 Task: Create a sub task Release to Production / Go Live for the task  Create a new online platform for online art sales in the project ArchBridge , assign it to team member softage.4@softage.net and update the status of the sub task to  Completed , set the priority of the sub task to High
Action: Mouse moved to (299, 341)
Screenshot: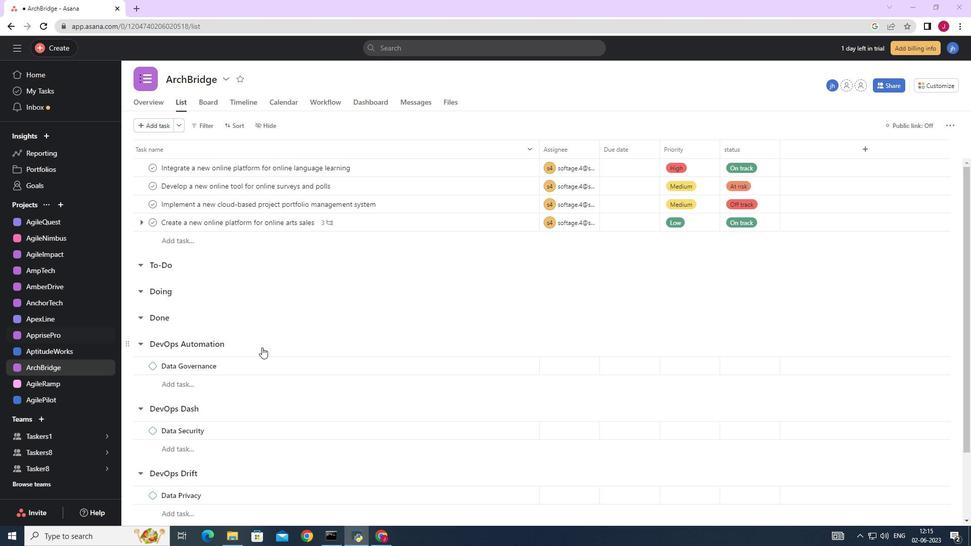 
Action: Mouse scrolled (299, 341) with delta (0, 0)
Screenshot: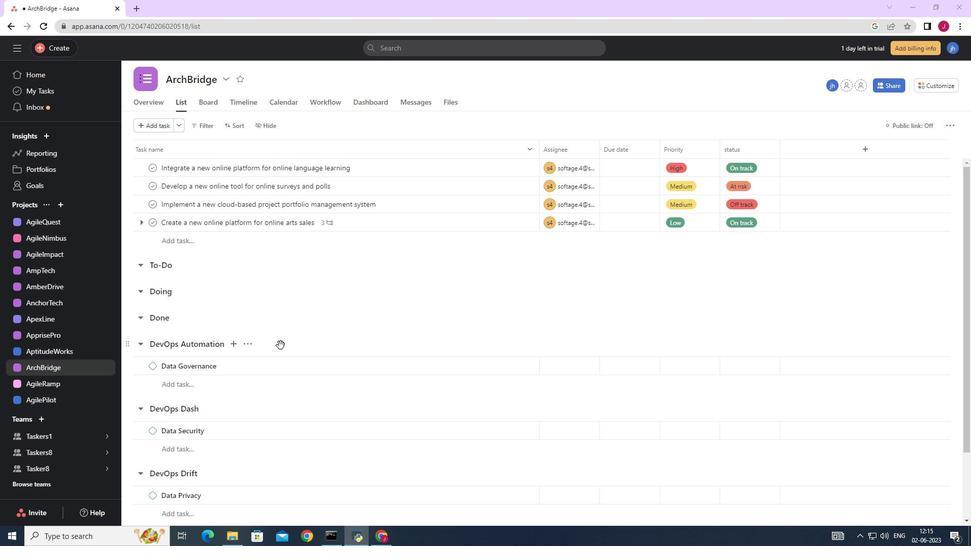 
Action: Mouse scrolled (299, 341) with delta (0, 0)
Screenshot: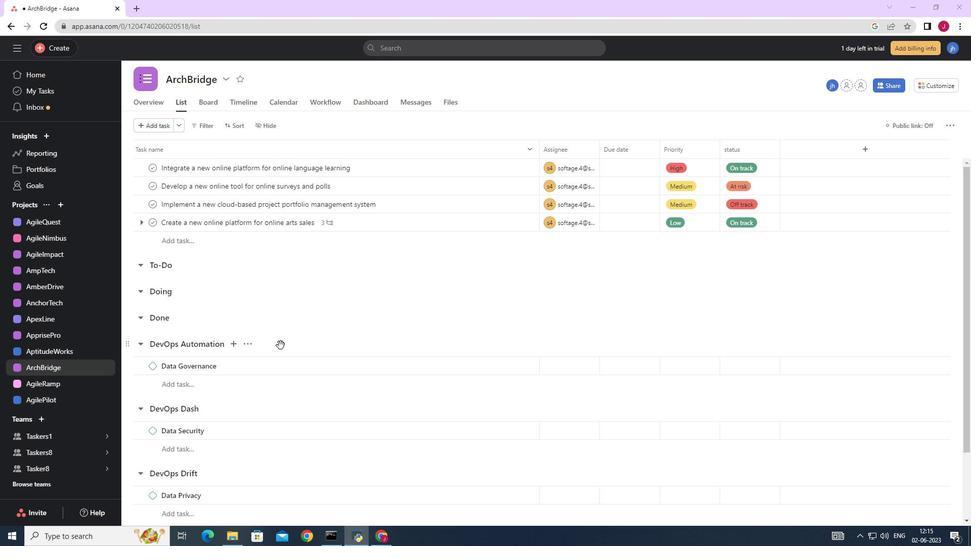 
Action: Mouse moved to (300, 341)
Screenshot: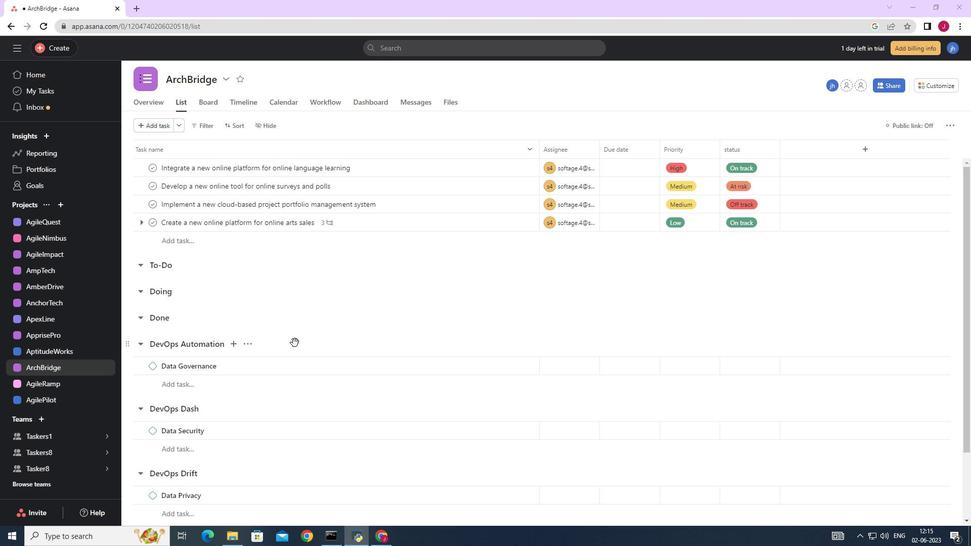 
Action: Mouse scrolled (300, 341) with delta (0, 0)
Screenshot: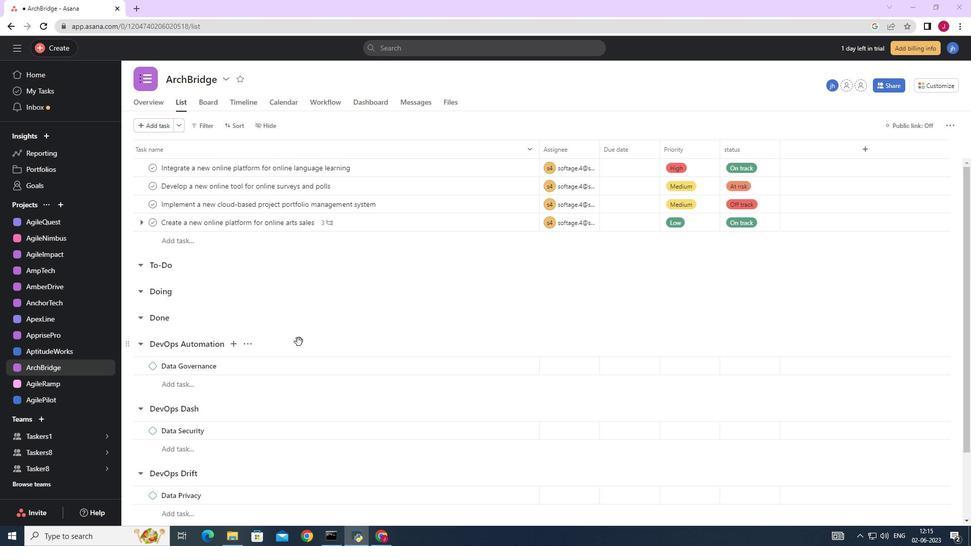
Action: Mouse moved to (301, 341)
Screenshot: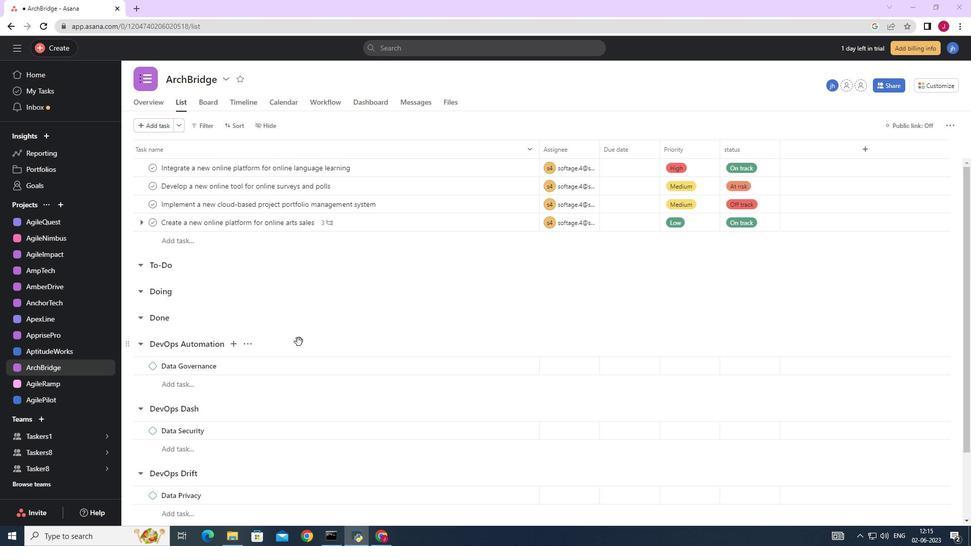 
Action: Mouse scrolled (301, 341) with delta (0, 0)
Screenshot: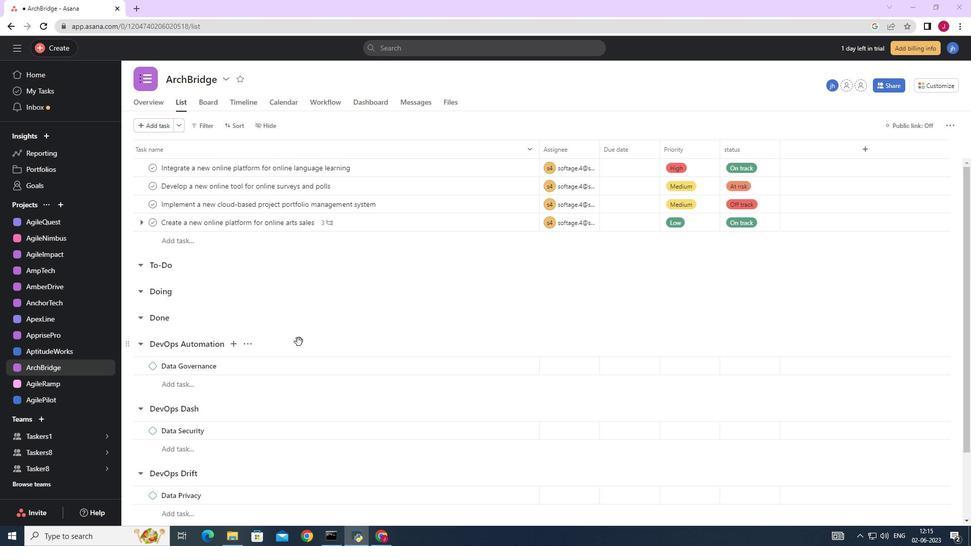 
Action: Mouse scrolled (301, 341) with delta (0, 0)
Screenshot: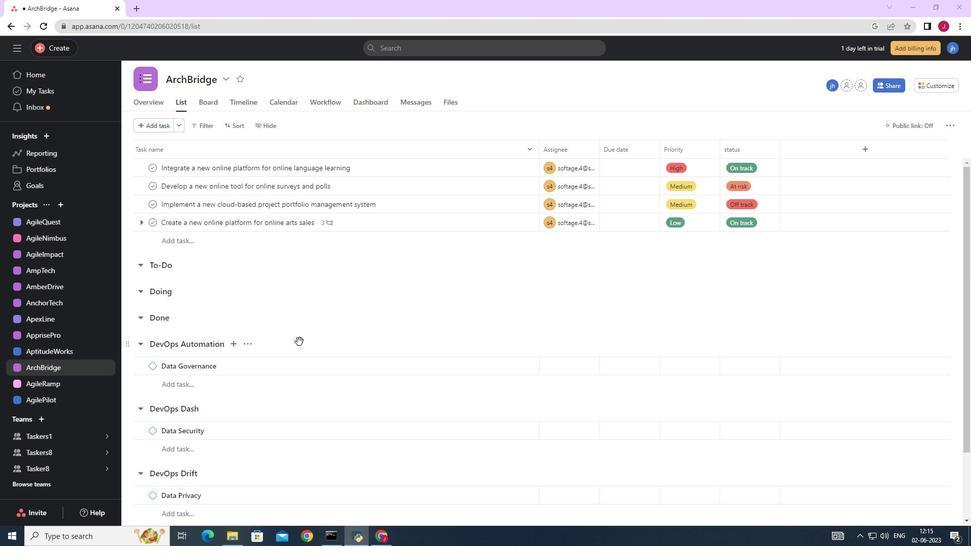 
Action: Mouse moved to (306, 345)
Screenshot: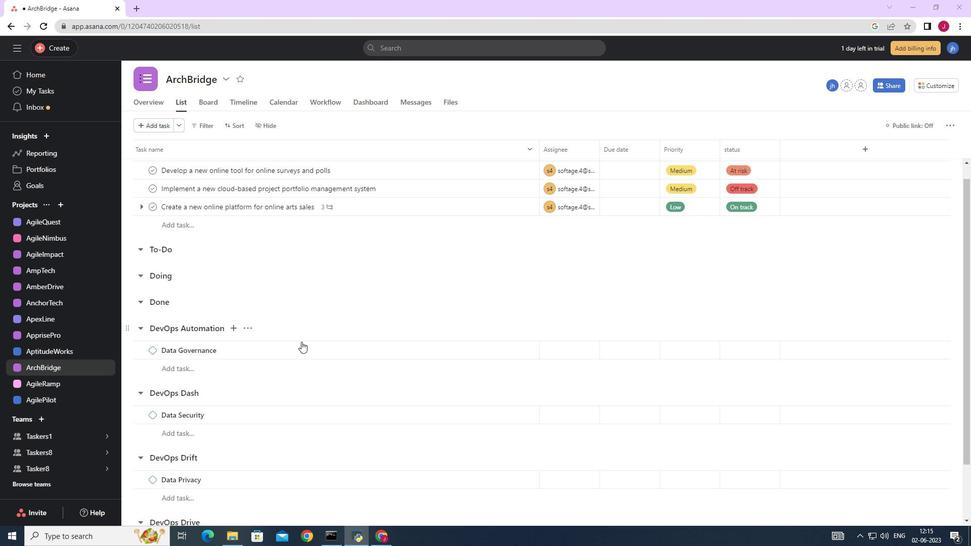 
Action: Mouse scrolled (306, 346) with delta (0, 0)
Screenshot: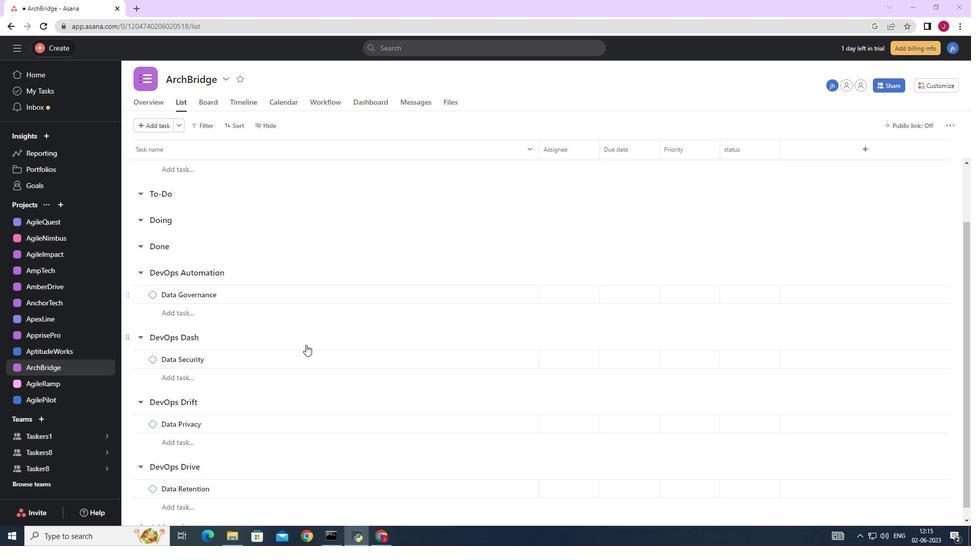 
Action: Mouse scrolled (306, 346) with delta (0, 0)
Screenshot: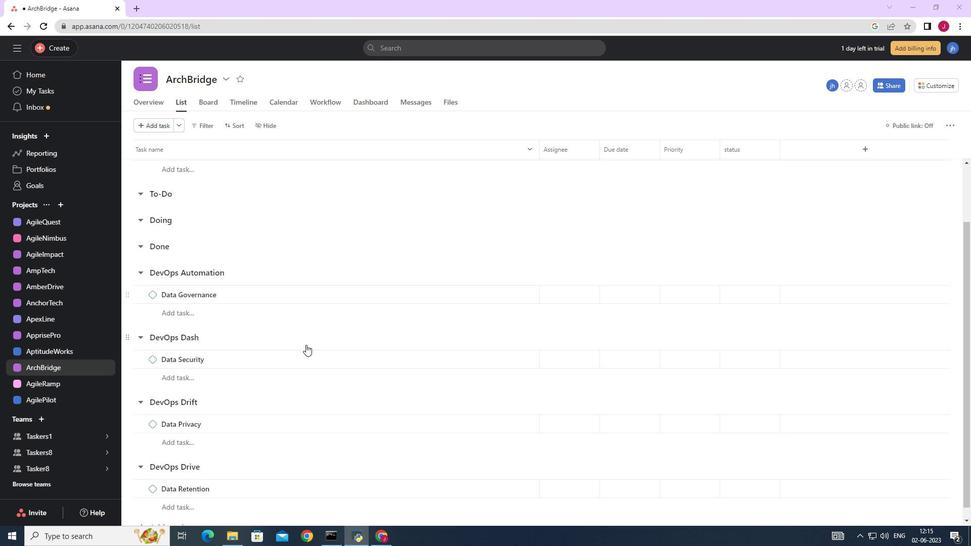 
Action: Mouse scrolled (306, 346) with delta (0, 0)
Screenshot: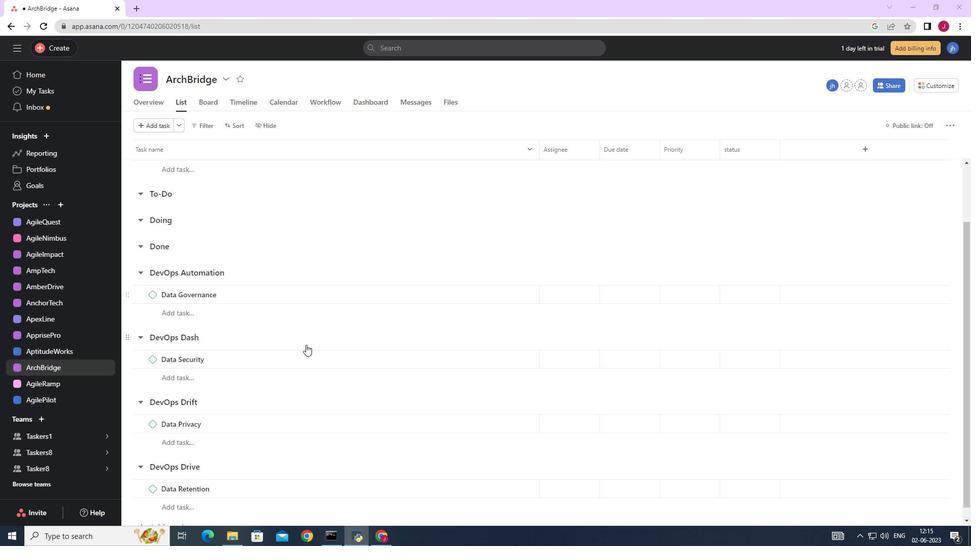 
Action: Mouse scrolled (306, 346) with delta (0, 0)
Screenshot: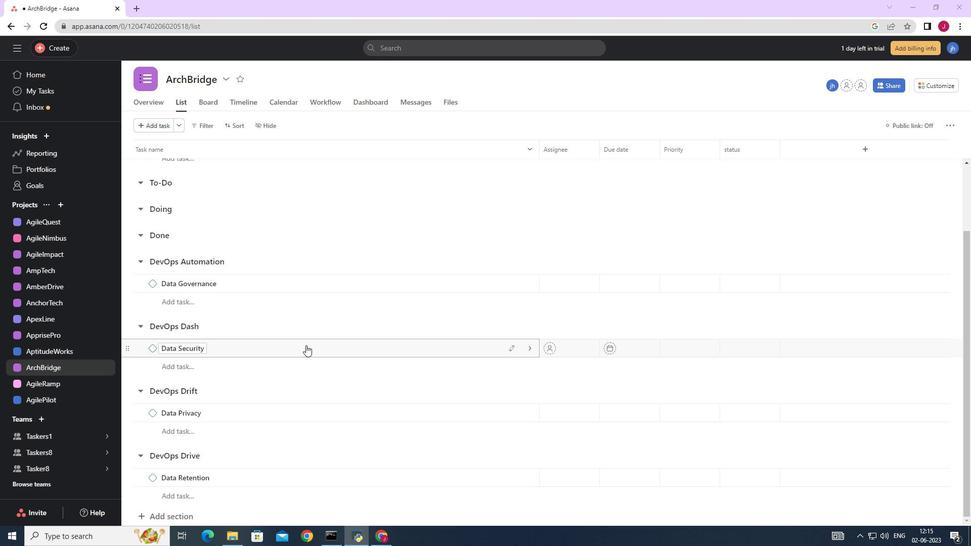 
Action: Mouse moved to (484, 221)
Screenshot: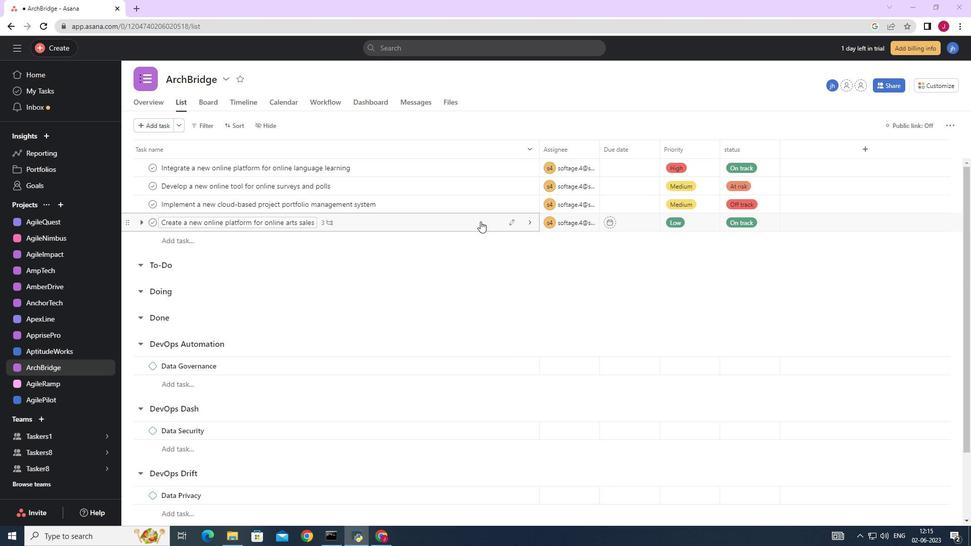 
Action: Mouse pressed left at (484, 221)
Screenshot: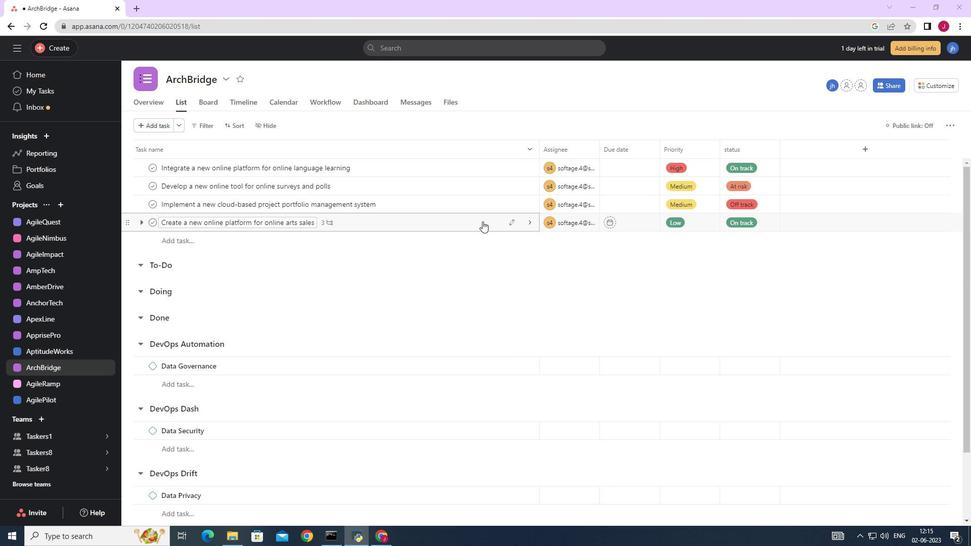 
Action: Mouse moved to (736, 341)
Screenshot: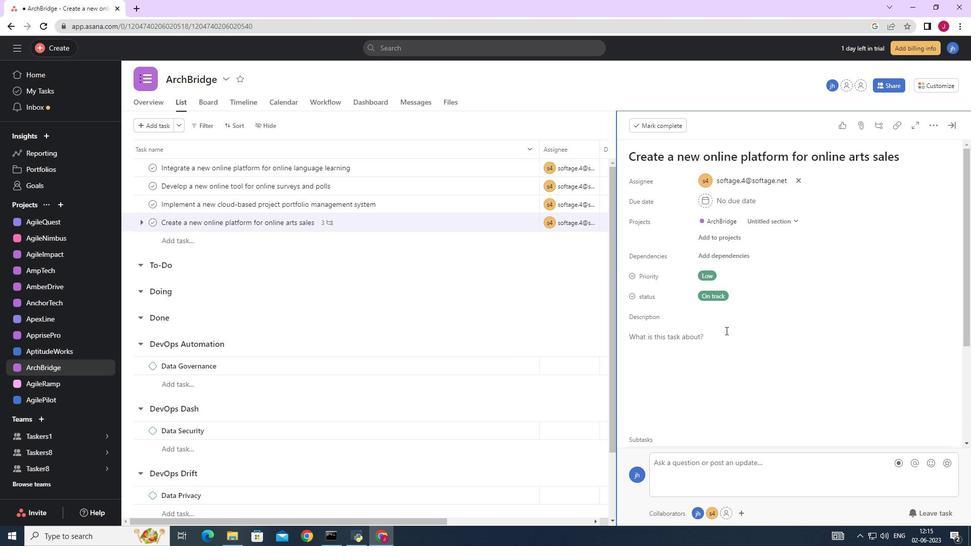 
Action: Mouse scrolled (736, 340) with delta (0, 0)
Screenshot: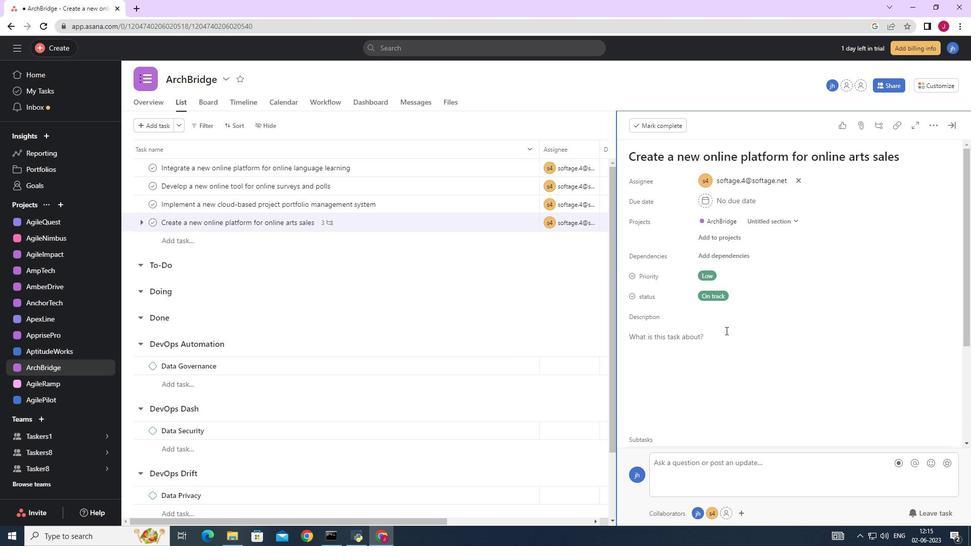 
Action: Mouse scrolled (736, 340) with delta (0, 0)
Screenshot: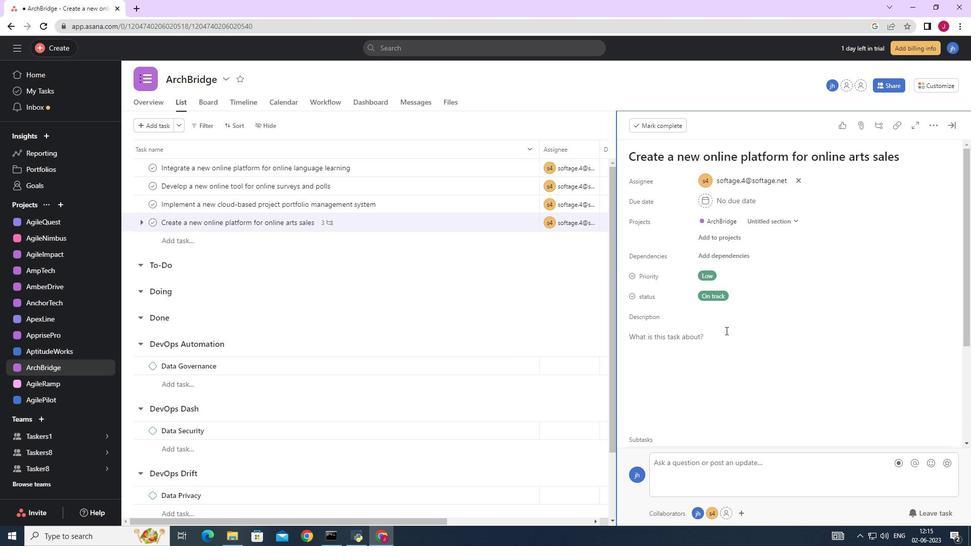 
Action: Mouse scrolled (736, 340) with delta (0, 0)
Screenshot: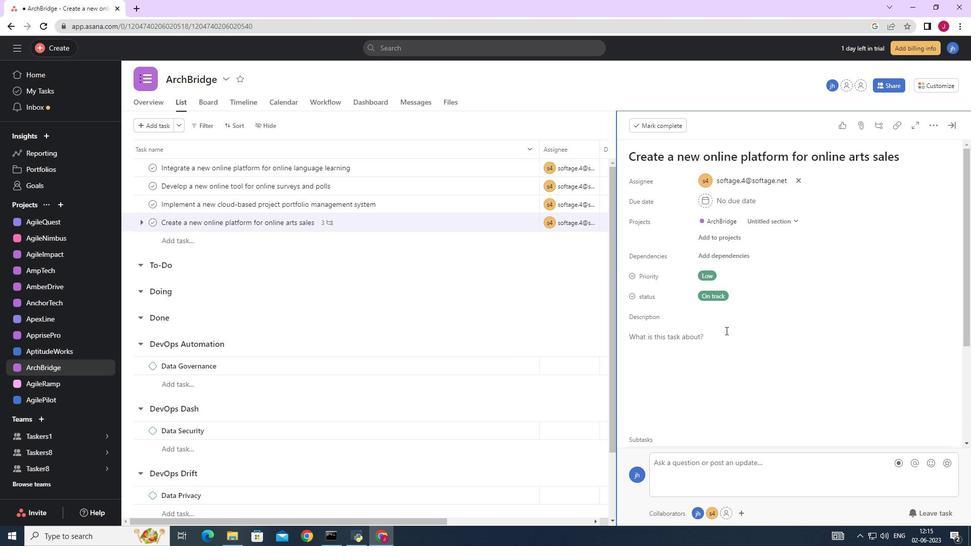 
Action: Mouse scrolled (736, 340) with delta (0, 0)
Screenshot: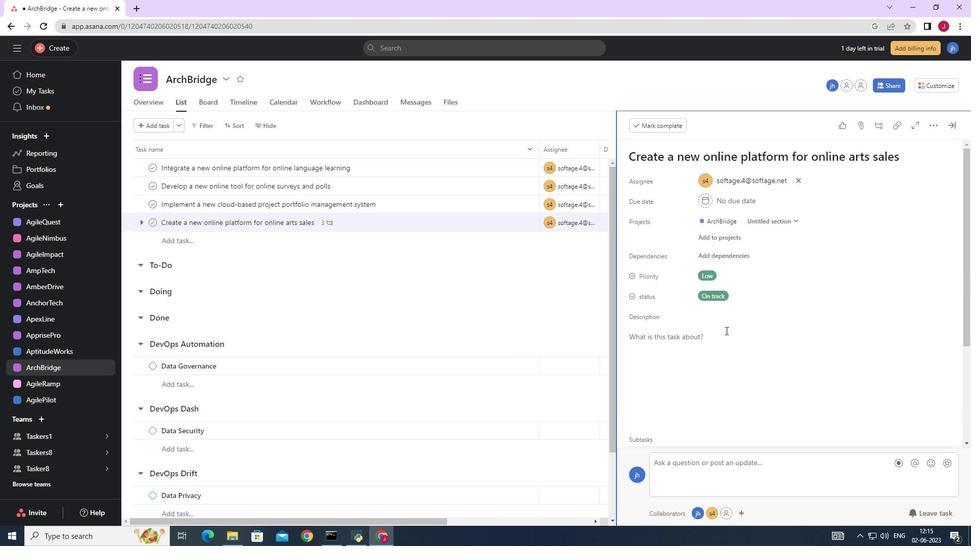
Action: Mouse scrolled (736, 341) with delta (0, 0)
Screenshot: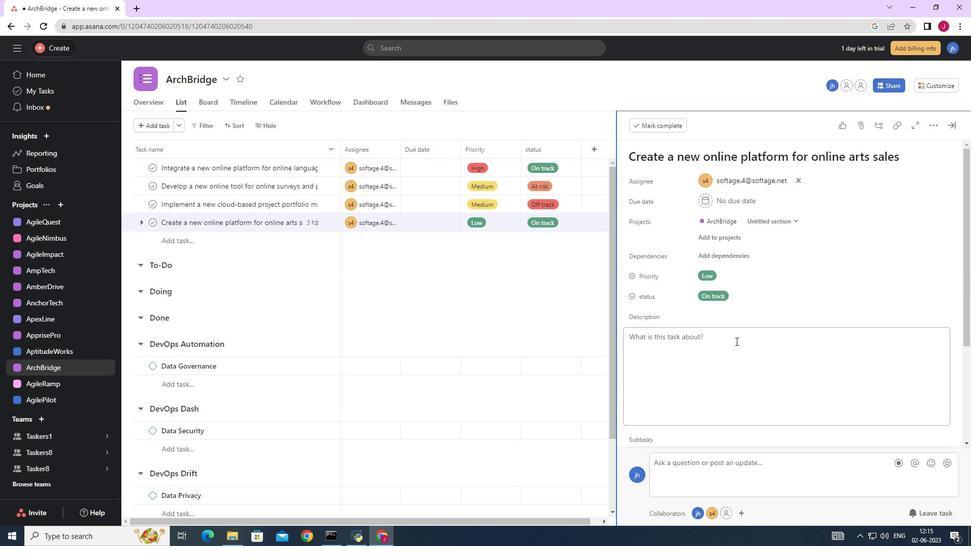 
Action: Mouse moved to (665, 419)
Screenshot: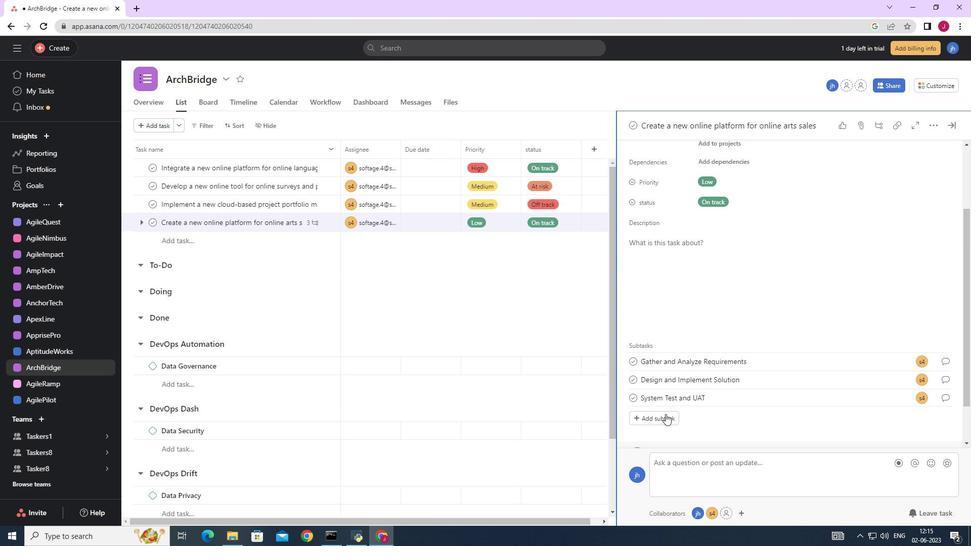 
Action: Mouse pressed left at (665, 419)
Screenshot: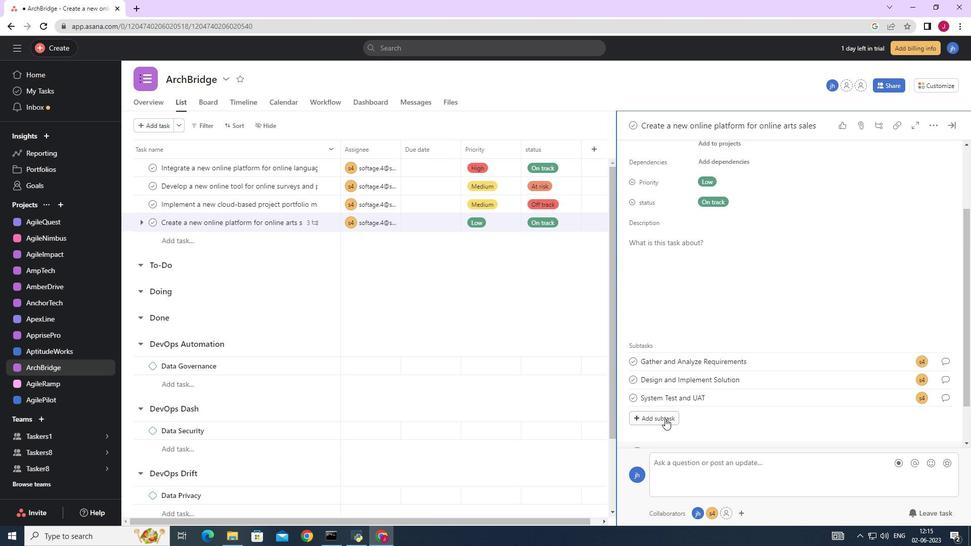 
Action: Mouse moved to (651, 391)
Screenshot: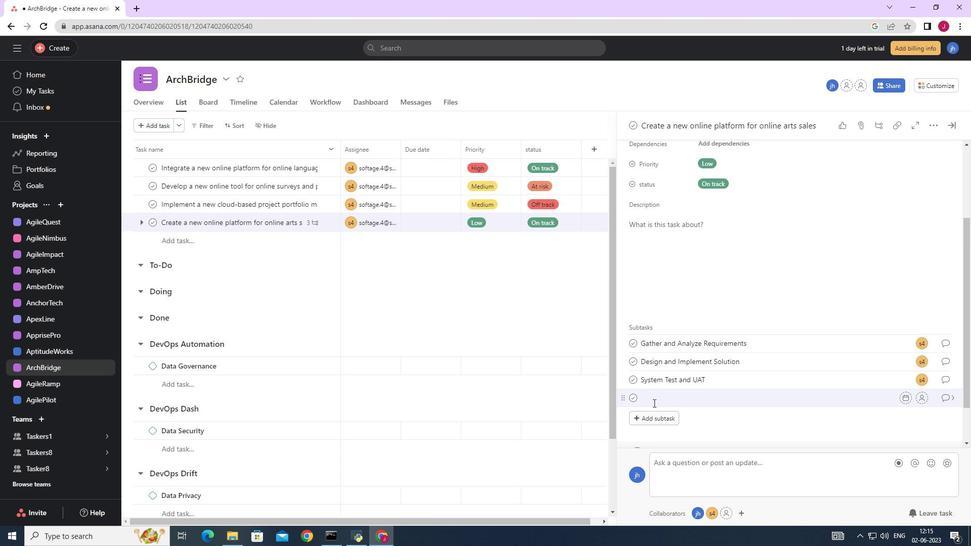 
Action: Key pressed <Key.caps_lock>R<Key.caps_lock>elease<Key.space><Key.backspace><Key.backspace><Key.backspace><Key.backspace><Key.backspace><Key.backspace><Key.backspace><Key.backspace><Key.backspace><Key.backspace><Key.backspace>r<Key.caps_lock>E;L<Key.backspace><Key.backspace>LEASE<Key.space>TO<Key.space>PRODUCTION<Key.space>/<Key.space><Key.caps_lock>g<Key.caps_lock>O<Key.space><Key.caps_lock>l<Key.caps_lock>IVE
Screenshot: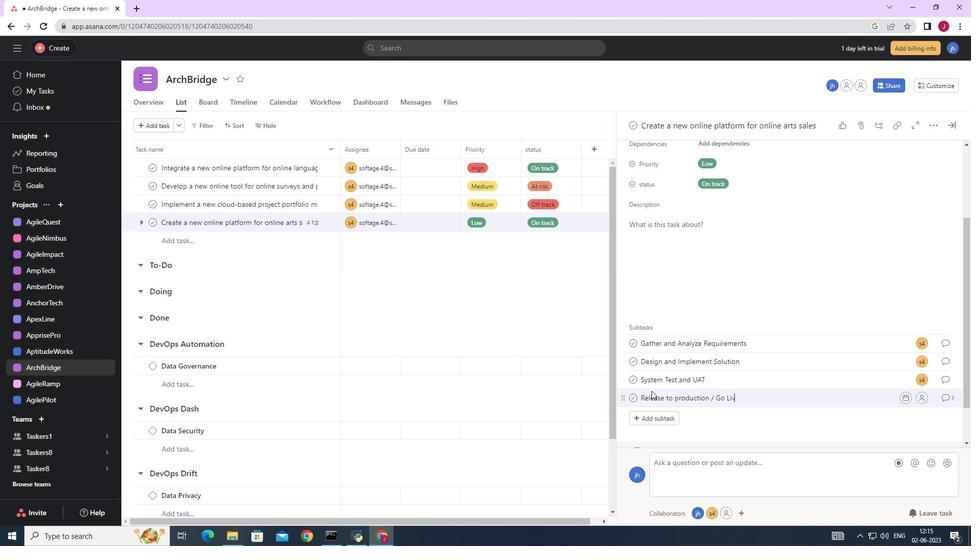 
Action: Mouse moved to (924, 398)
Screenshot: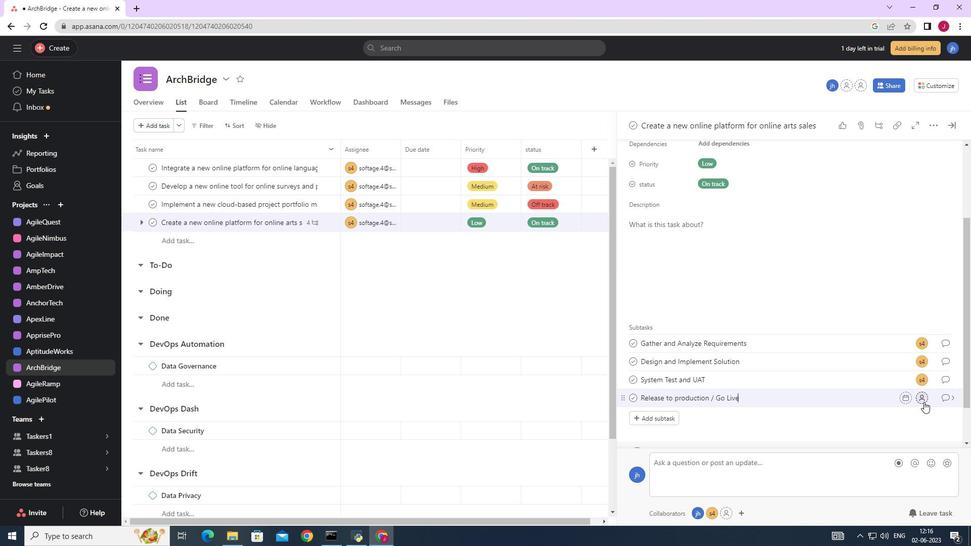 
Action: Mouse pressed left at (924, 398)
Screenshot: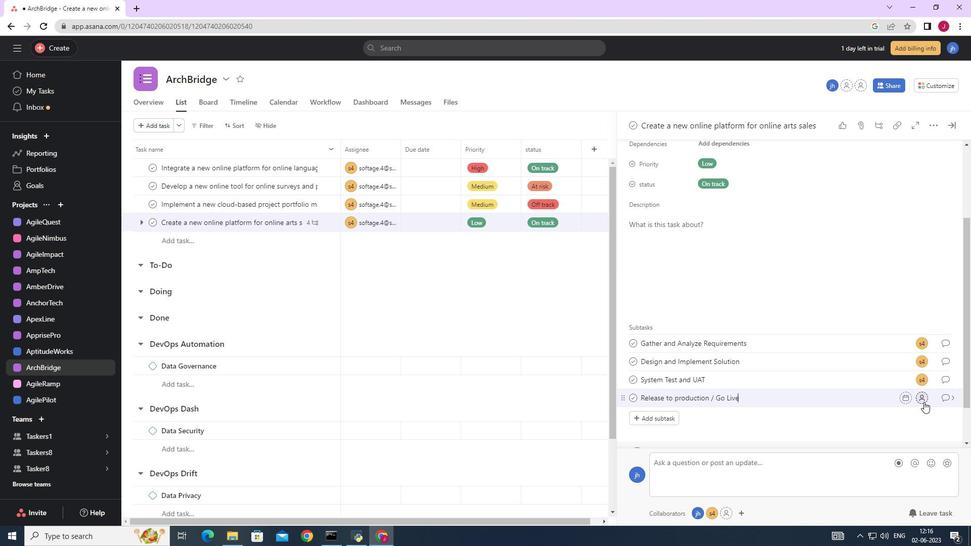 
Action: Key pressed SOFTAGE,<Key.backspace>.4
Screenshot: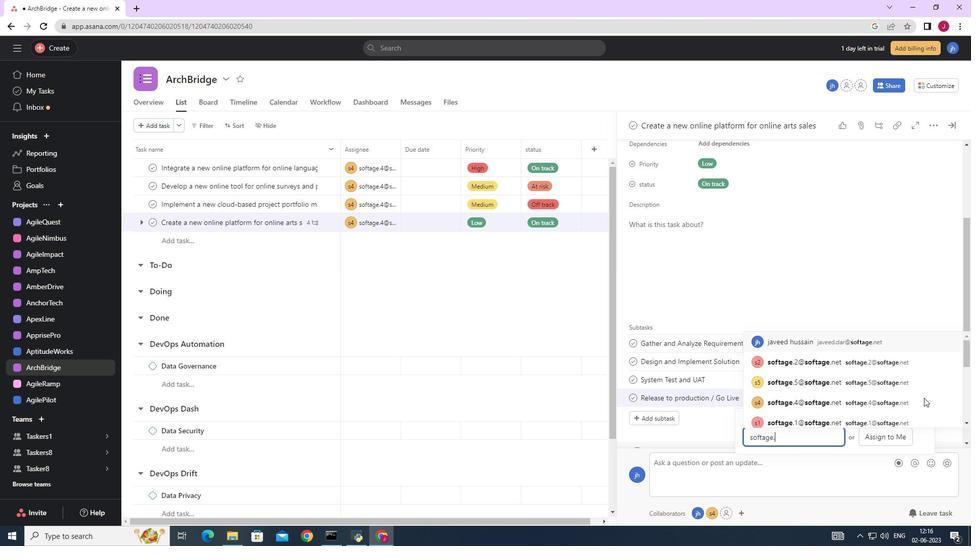 
Action: Mouse moved to (822, 397)
Screenshot: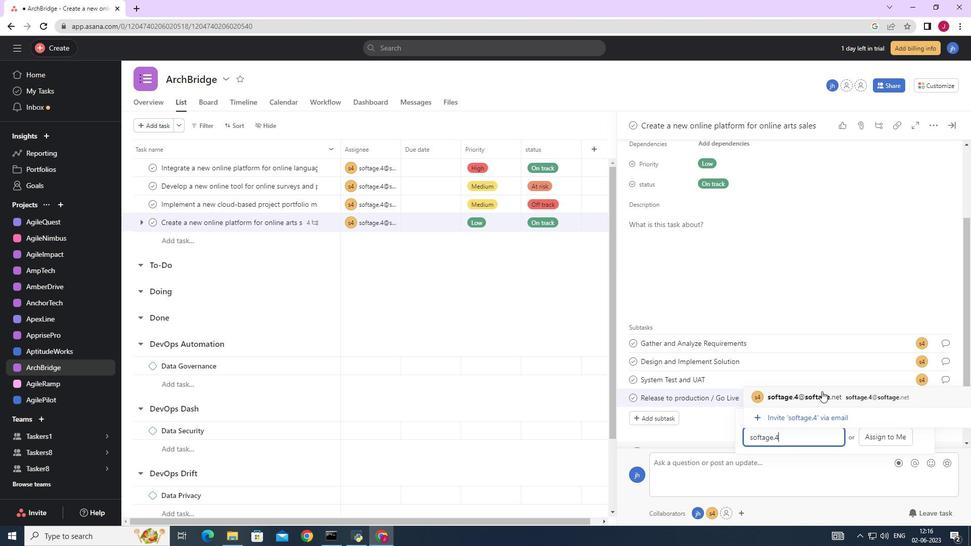 
Action: Mouse pressed left at (822, 397)
Screenshot: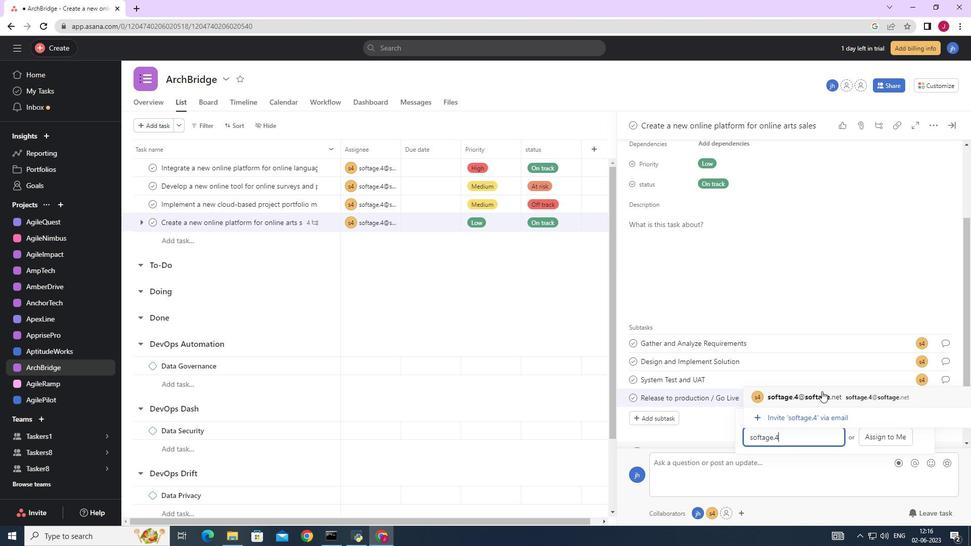 
Action: Mouse moved to (945, 398)
Screenshot: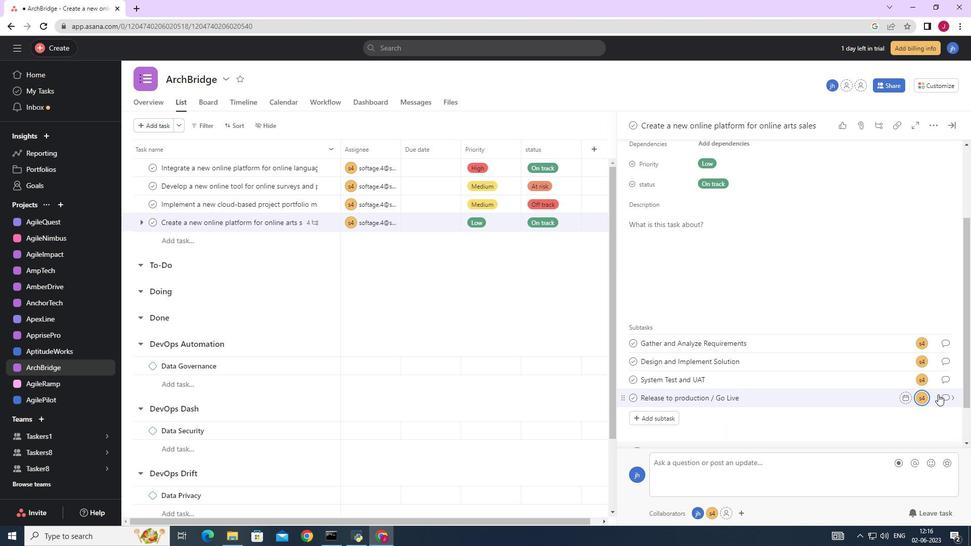 
Action: Mouse pressed left at (945, 398)
Screenshot: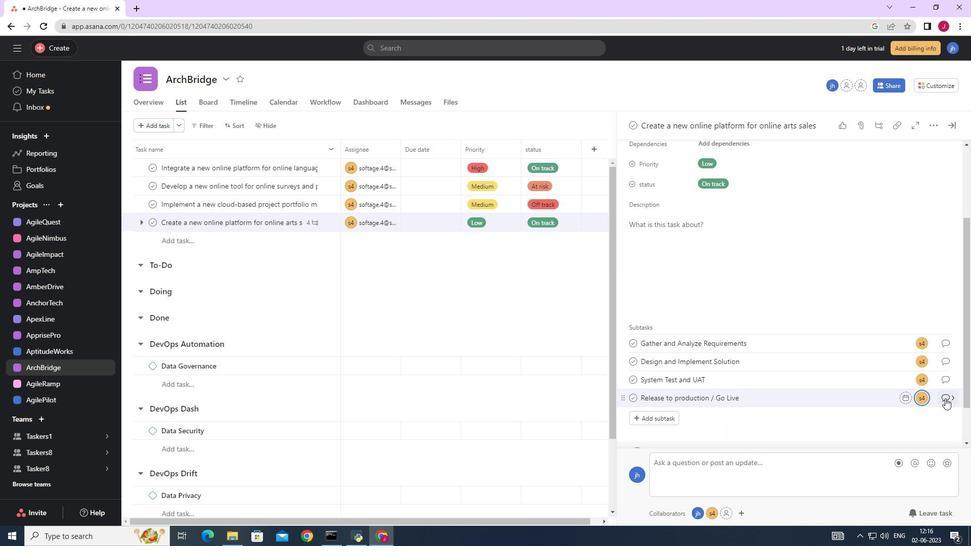 
Action: Mouse moved to (665, 267)
Screenshot: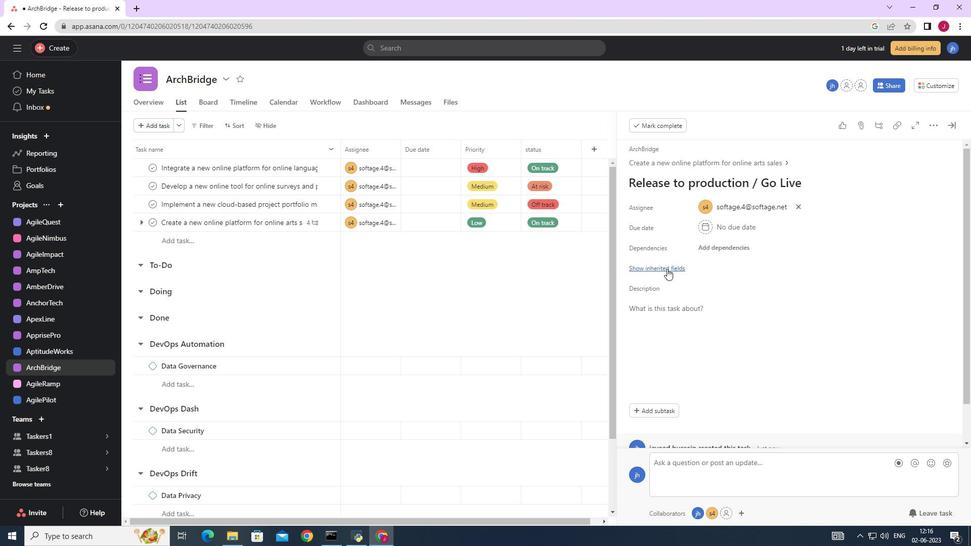 
Action: Mouse pressed left at (665, 267)
Screenshot: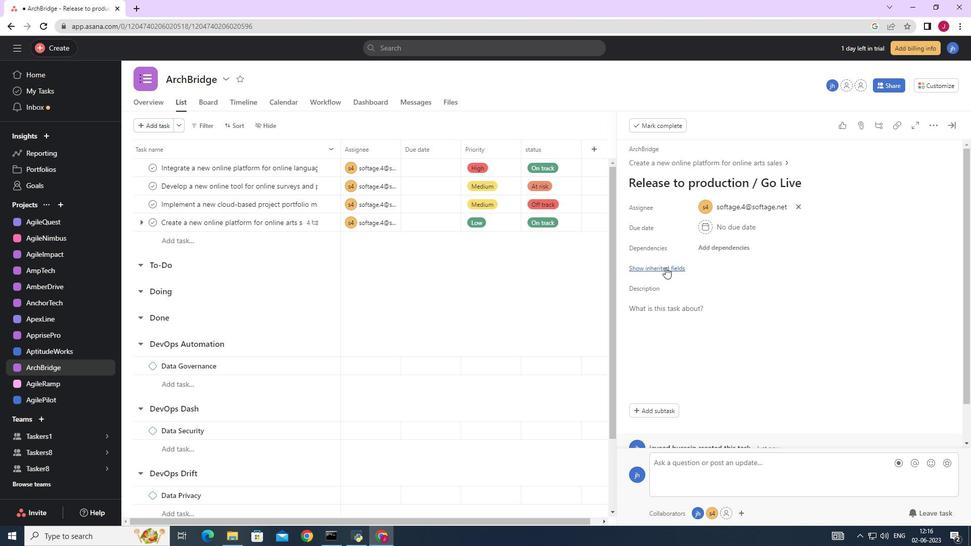 
Action: Mouse moved to (702, 288)
Screenshot: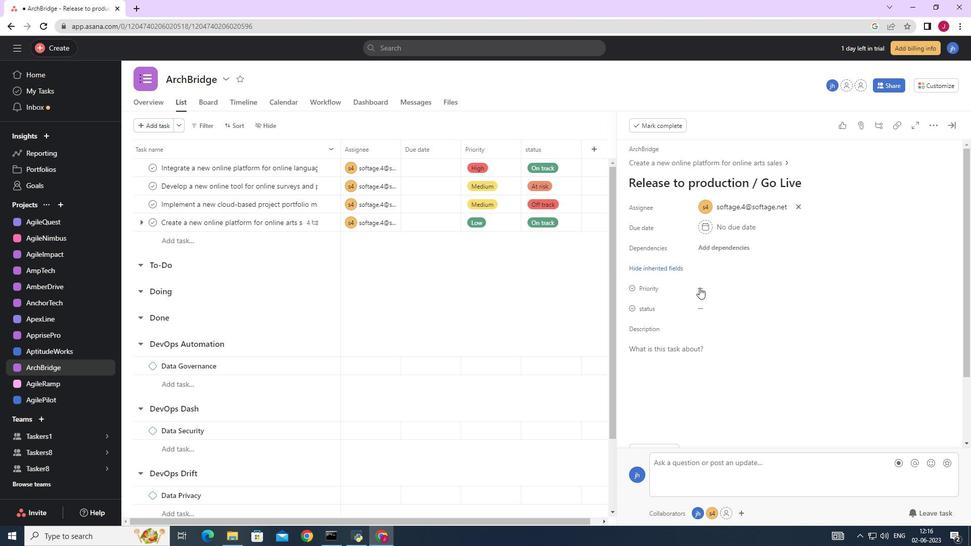 
Action: Mouse pressed left at (702, 288)
Screenshot: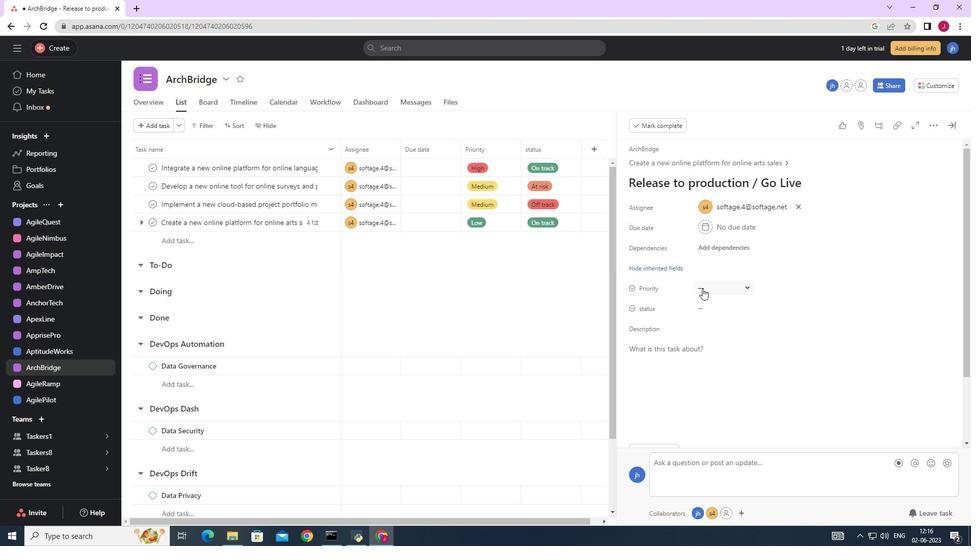 
Action: Mouse moved to (733, 322)
Screenshot: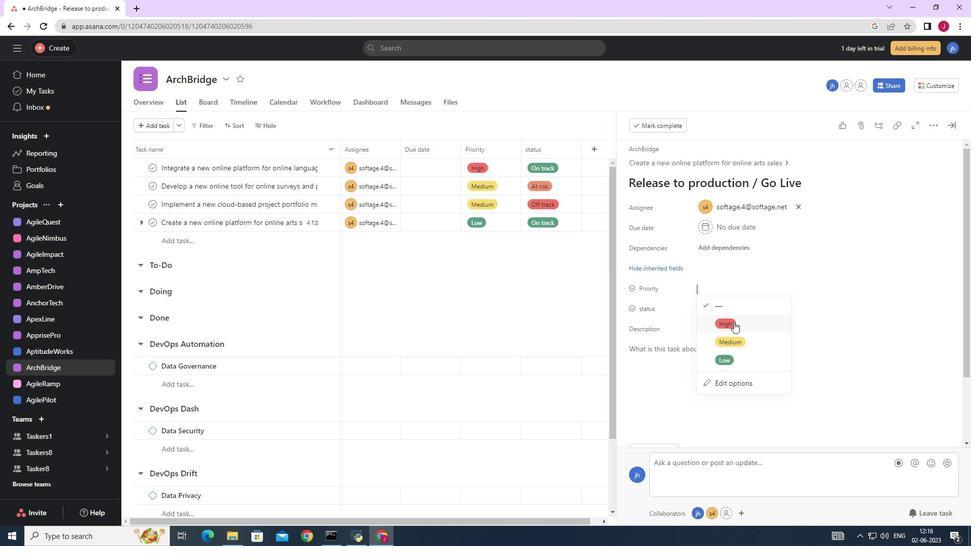 
Action: Mouse pressed left at (733, 322)
Screenshot: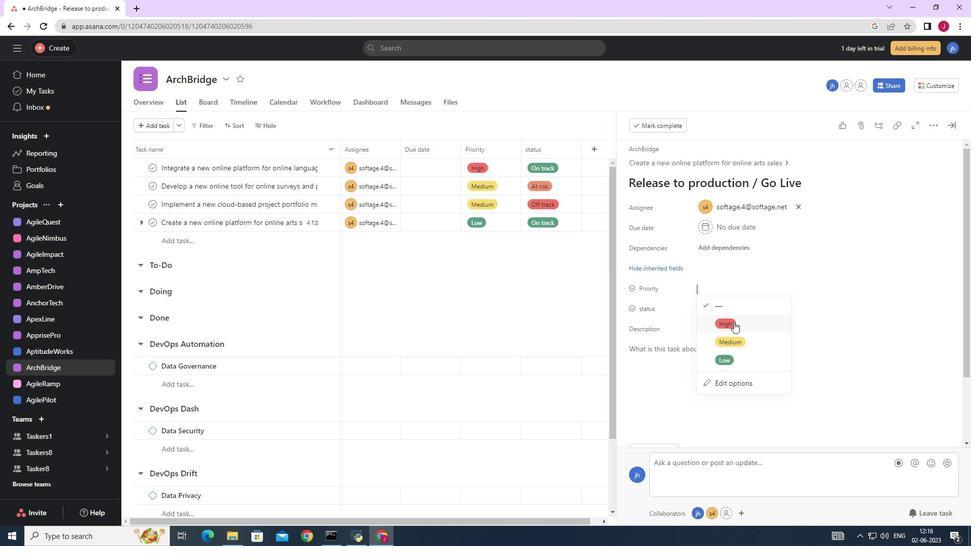 
Action: Mouse moved to (720, 304)
Screenshot: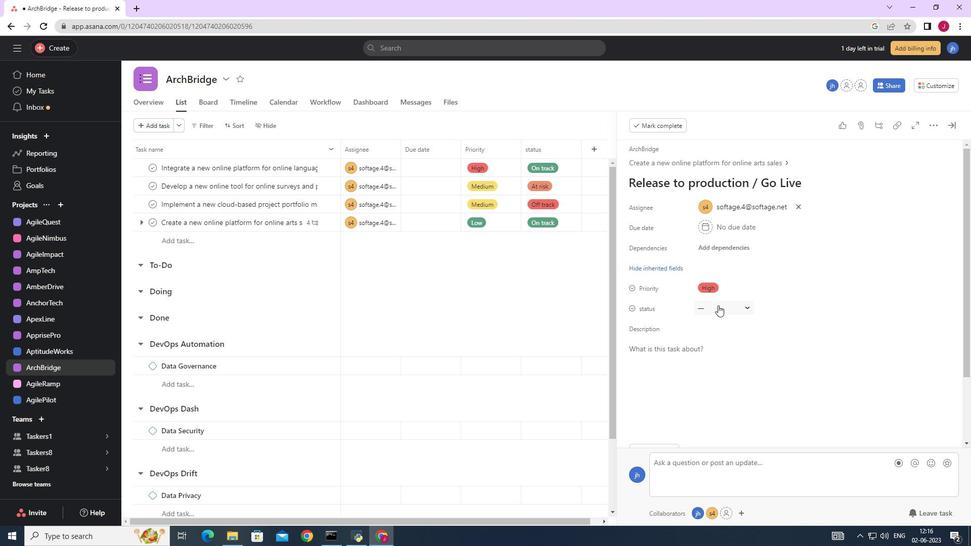 
Action: Mouse pressed left at (720, 304)
Screenshot: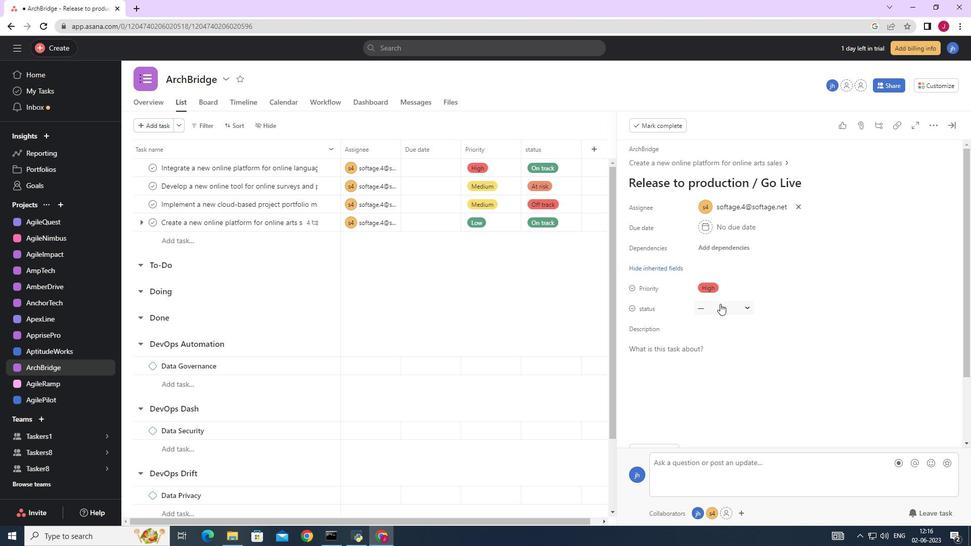 
Action: Mouse moved to (733, 400)
Screenshot: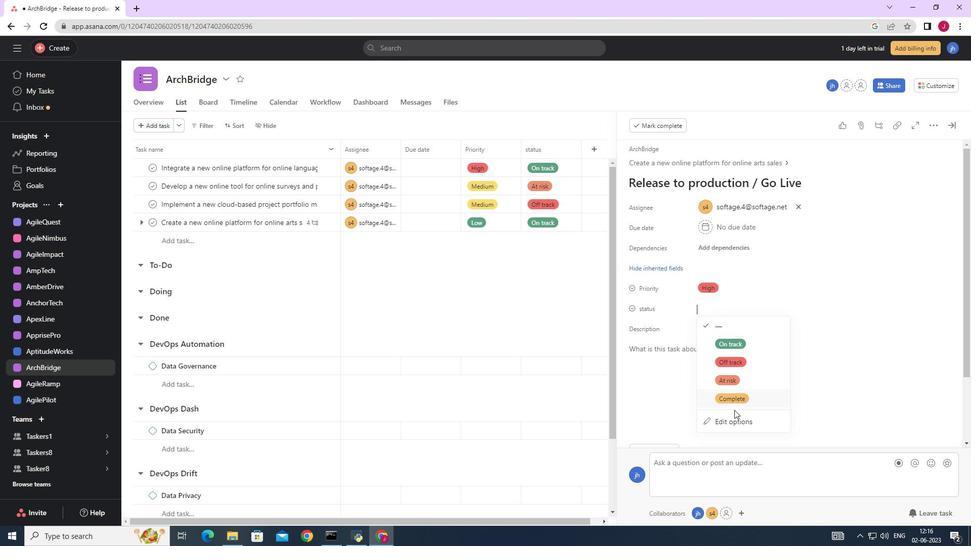 
Action: Mouse pressed left at (733, 400)
Screenshot: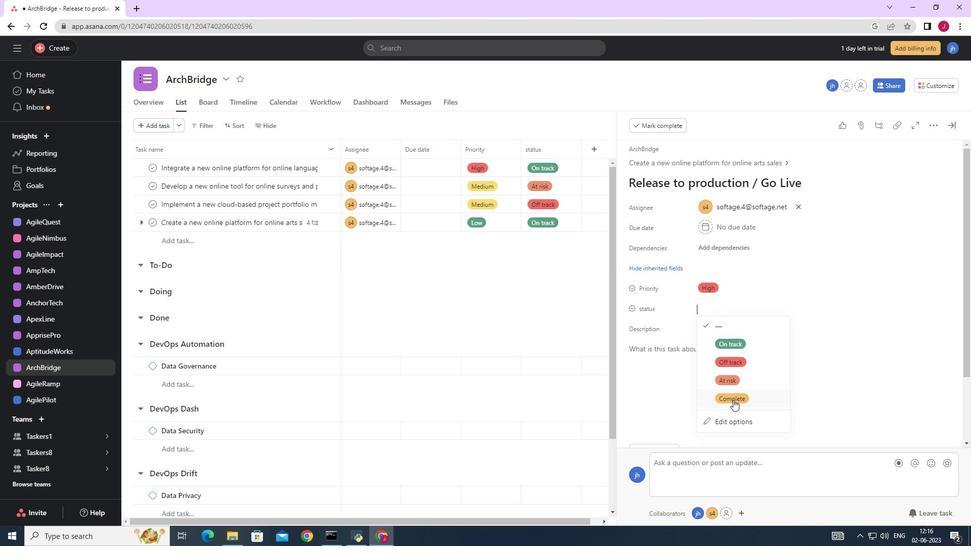 
Action: Mouse moved to (949, 125)
Screenshot: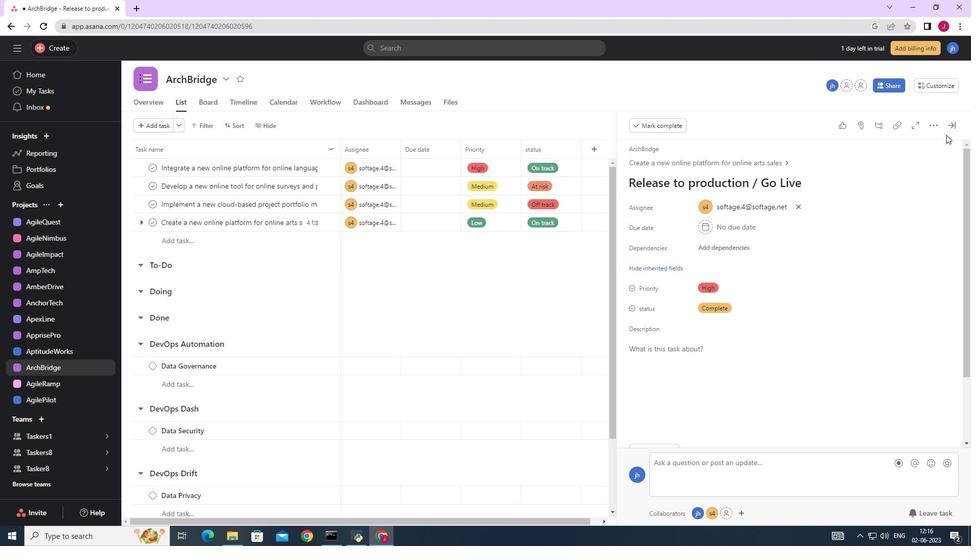 
Action: Mouse pressed left at (949, 125)
Screenshot: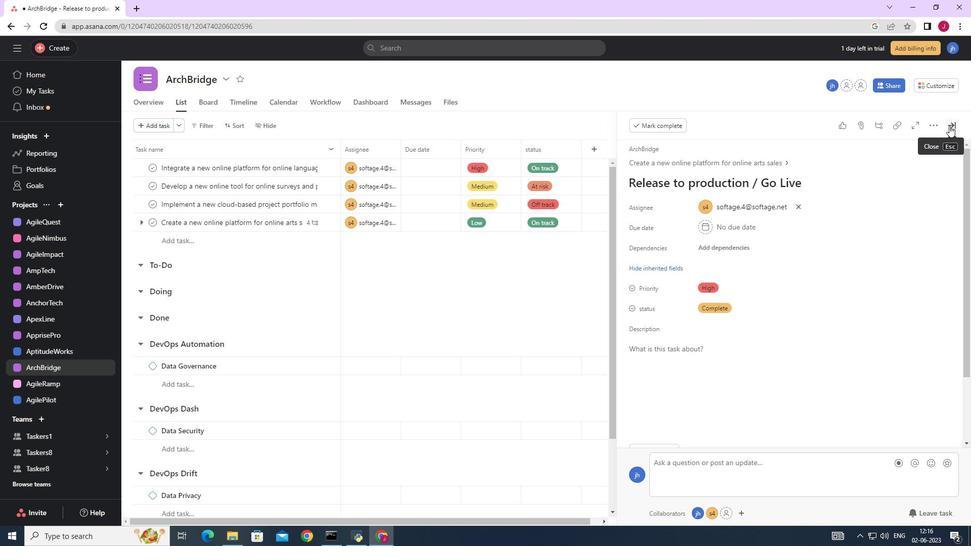 
Action: Mouse moved to (933, 130)
Screenshot: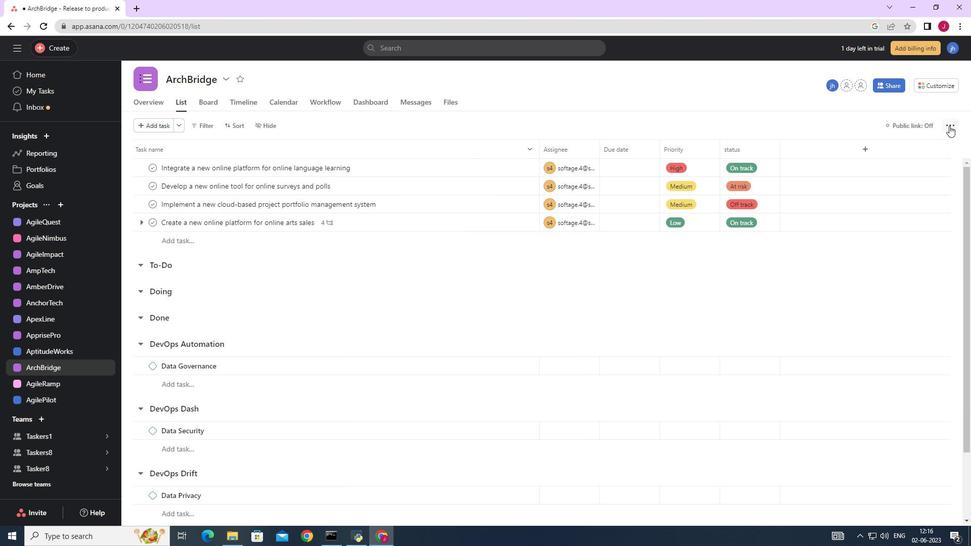 
